 Task: Add a signature Gerald Davis containing With sincere appreciation and gratitude, Gerald Davis to email address softage.2@softage.net and add a folder Fragrances
Action: Mouse moved to (71, 100)
Screenshot: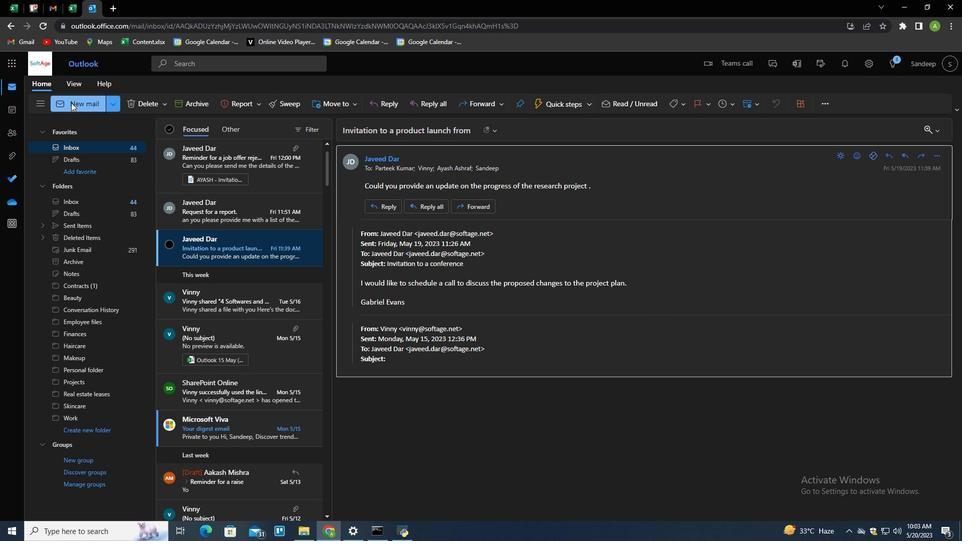 
Action: Mouse pressed left at (71, 100)
Screenshot: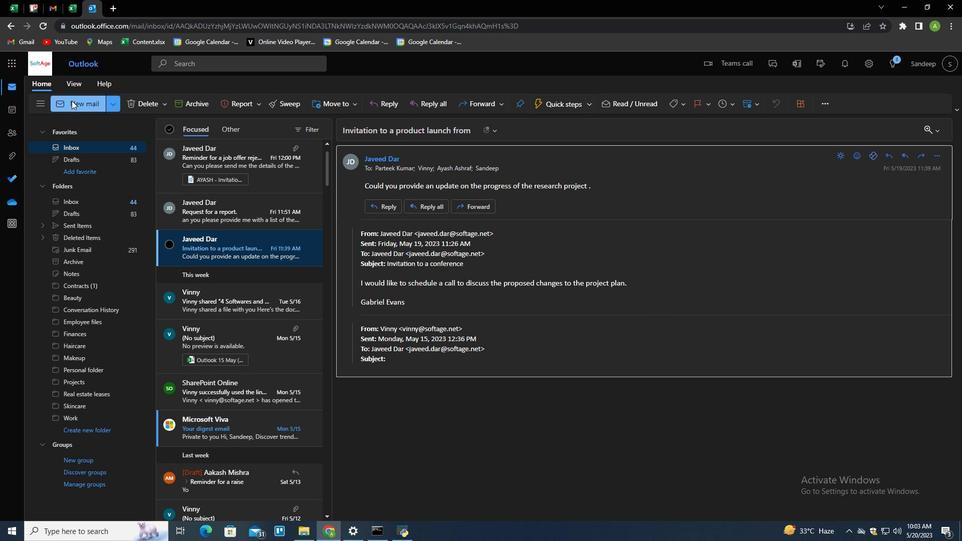 
Action: Mouse moved to (668, 103)
Screenshot: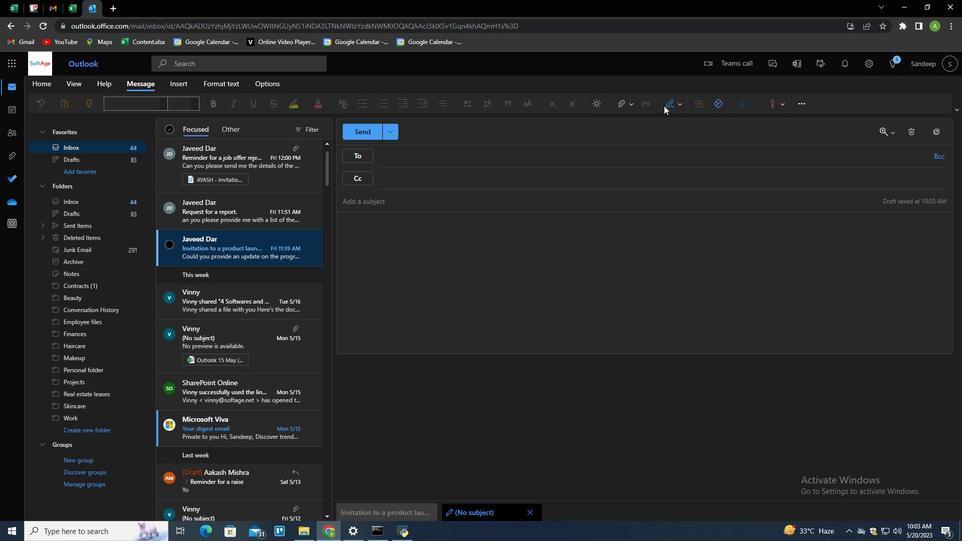 
Action: Mouse pressed left at (668, 103)
Screenshot: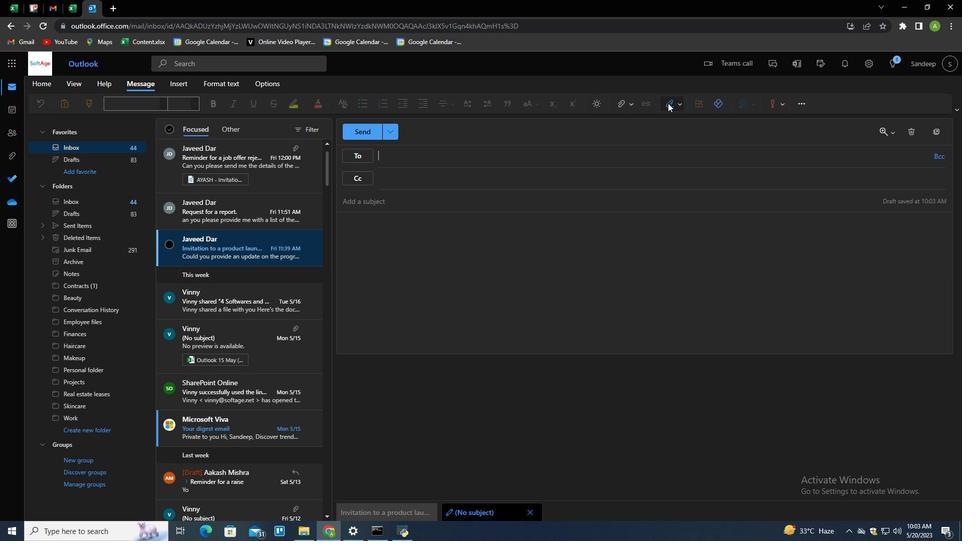 
Action: Mouse moved to (649, 141)
Screenshot: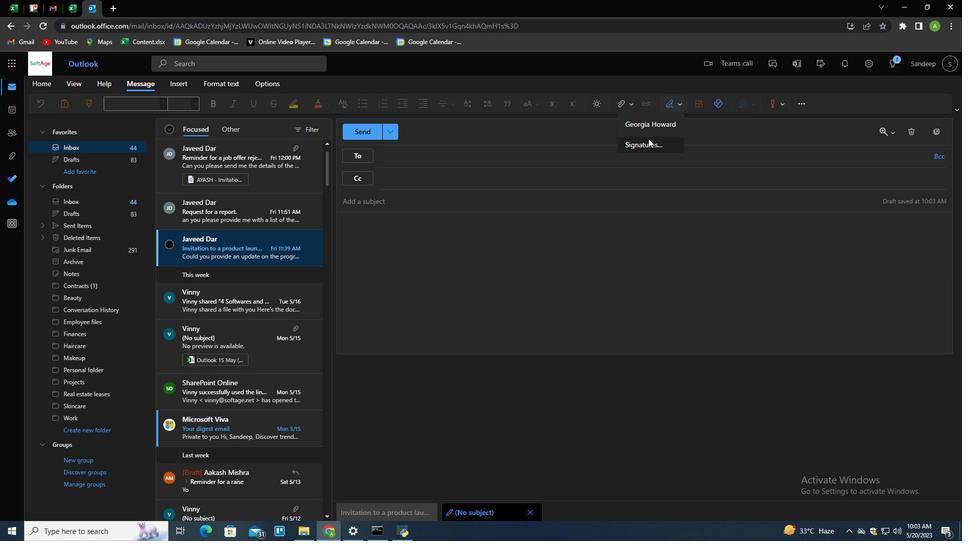 
Action: Mouse pressed left at (649, 141)
Screenshot: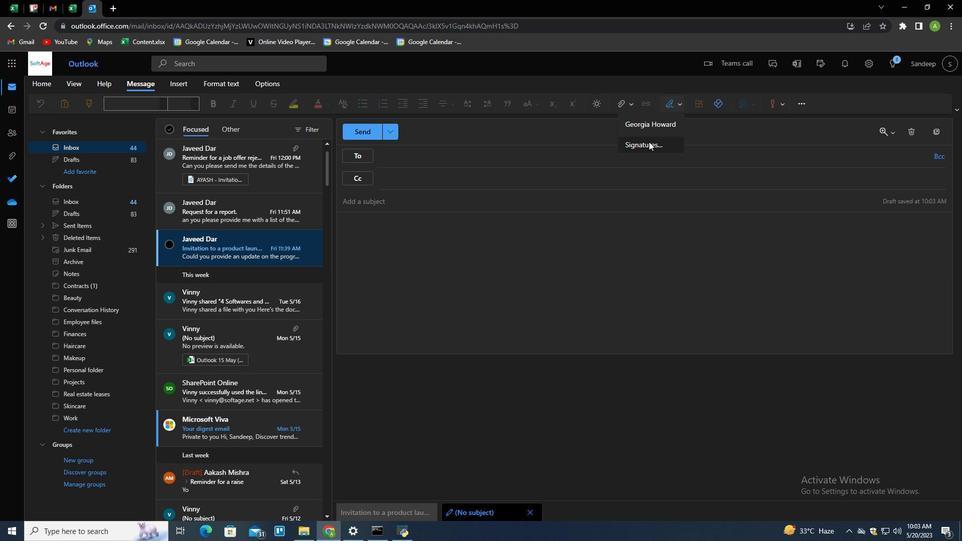 
Action: Mouse moved to (671, 180)
Screenshot: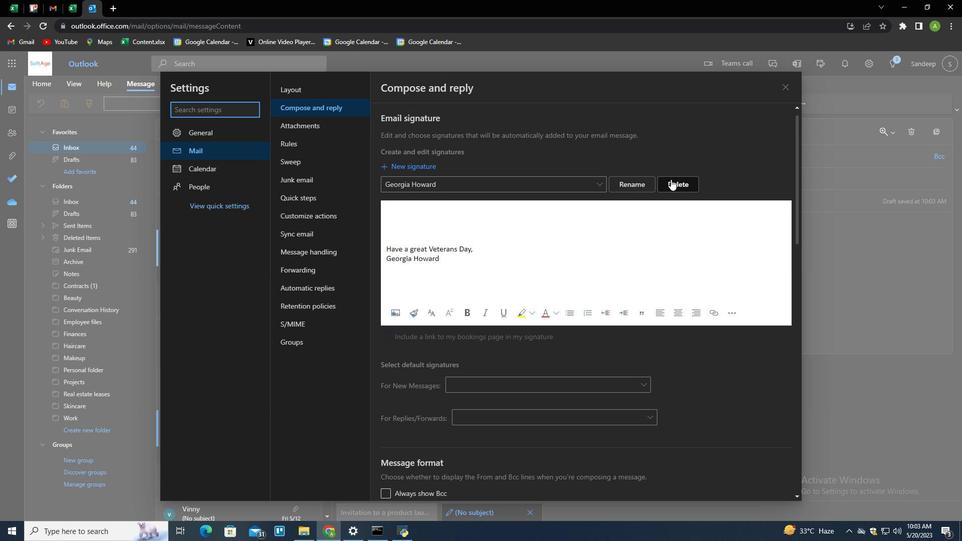 
Action: Mouse pressed left at (671, 180)
Screenshot: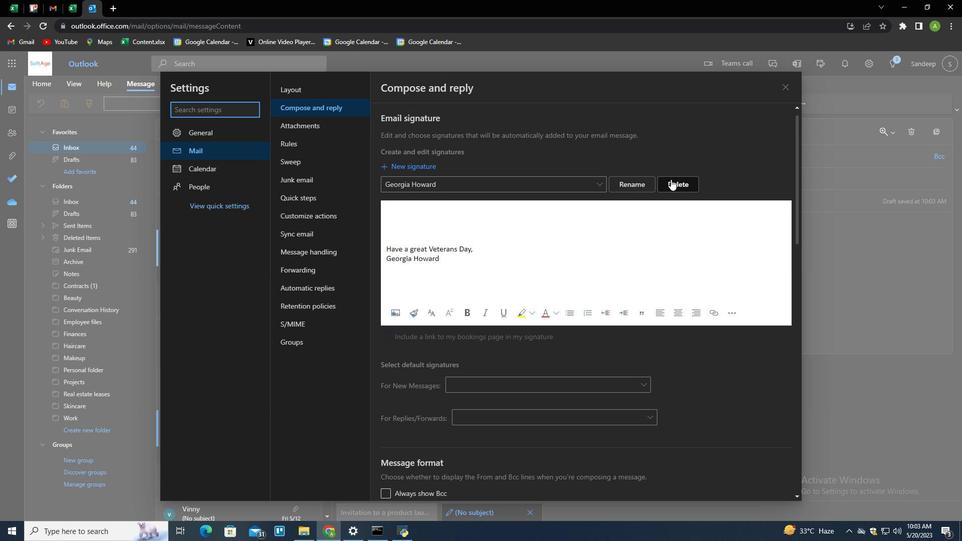 
Action: Mouse moved to (664, 181)
Screenshot: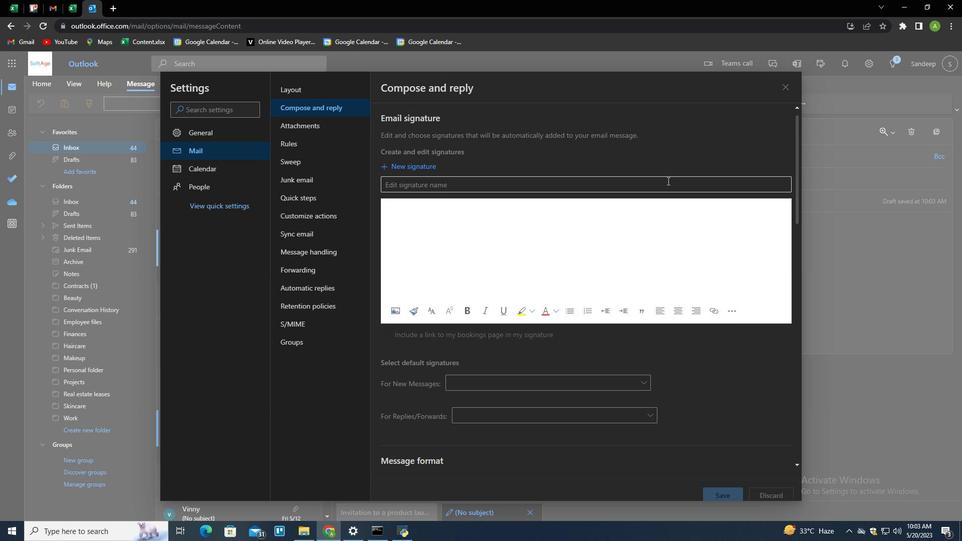 
Action: Mouse pressed left at (664, 181)
Screenshot: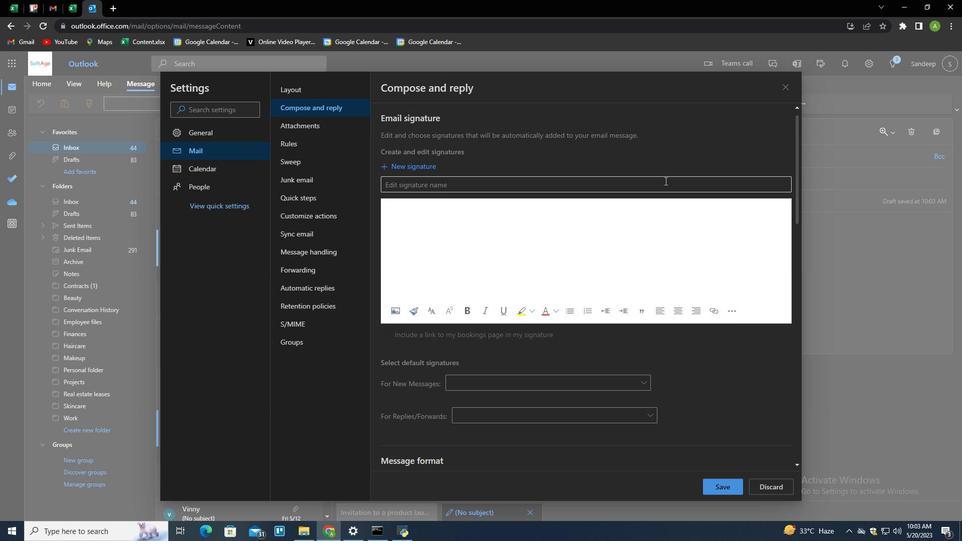 
Action: Key pressed <Key.shift>Gerald<Key.space><Key.shift>Dacis<Key.backspace><Key.backspace><Key.backspace>vis<Key.space>
Screenshot: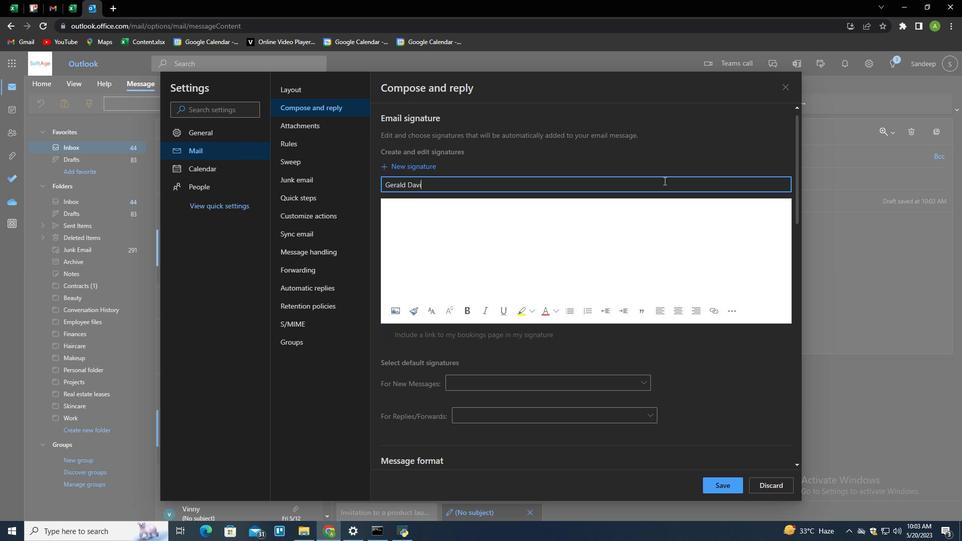 
Action: Mouse moved to (529, 234)
Screenshot: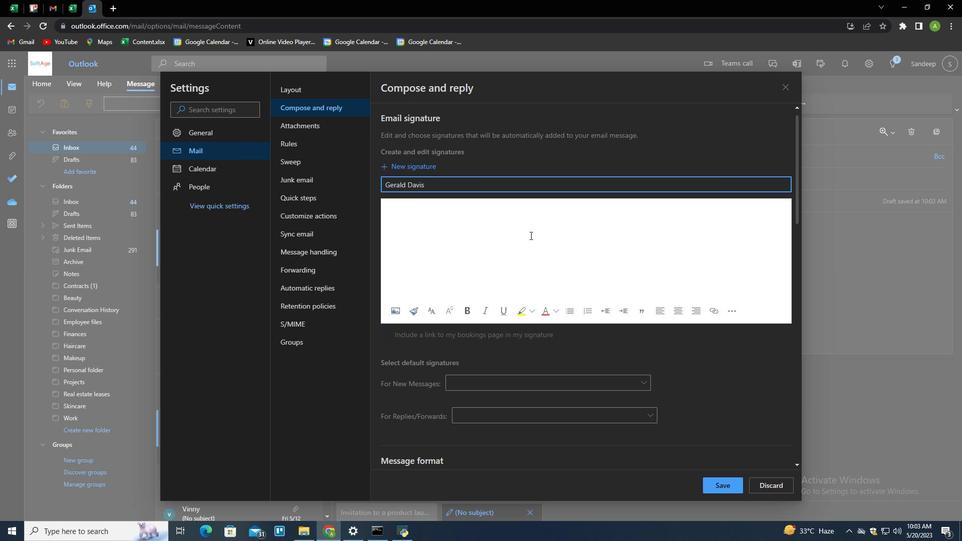 
Action: Mouse pressed left at (529, 234)
Screenshot: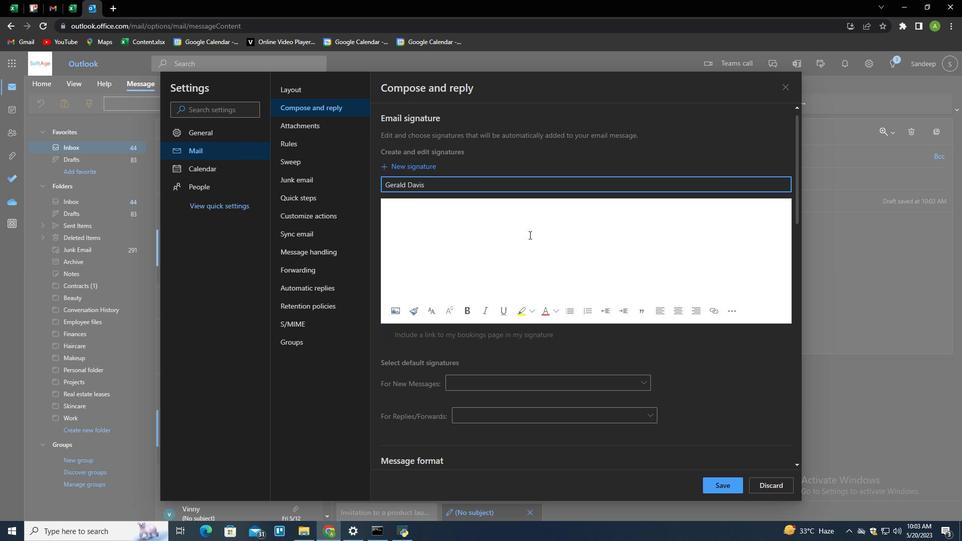 
Action: Key pressed <Key.down><Key.down><Key.down><Key.shift_r><Key.enter><Key.enter><Key.enter><Key.enter><Key.enter><Key.shift>With<Key.space>sincere<Key.space>appreciation<Key.space>and<Key.space>gratidur<Key.backspace><Key.backspace>e<Key.backspace><Key.backspace>tude,<Key.shift_r><Key.enter><Key.shift>Gen<Key.backspace>rald<Key.space><Key.shift><Key.shift><Key.shift><Key.shift><Key.shift><Key.shift><Key.shift>Davis
Screenshot: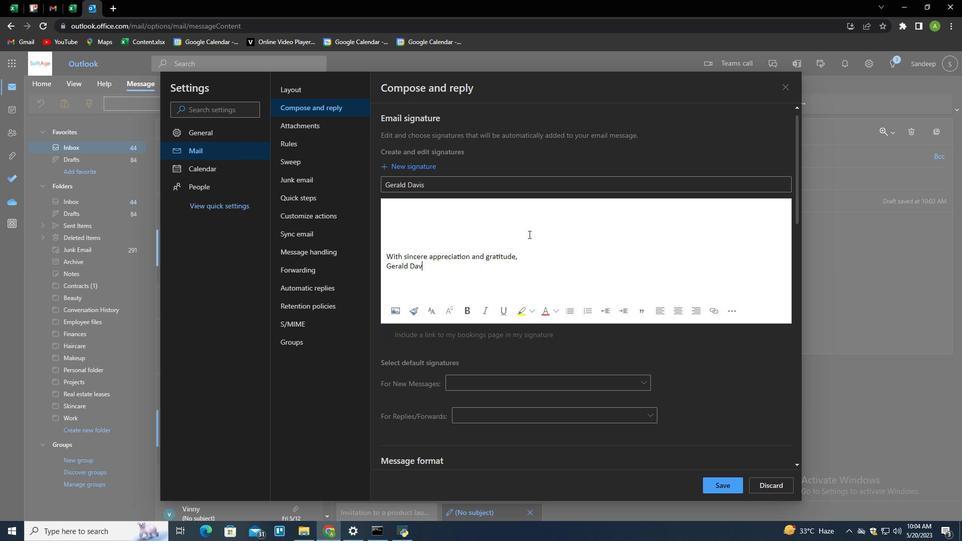 
Action: Mouse moved to (724, 484)
Screenshot: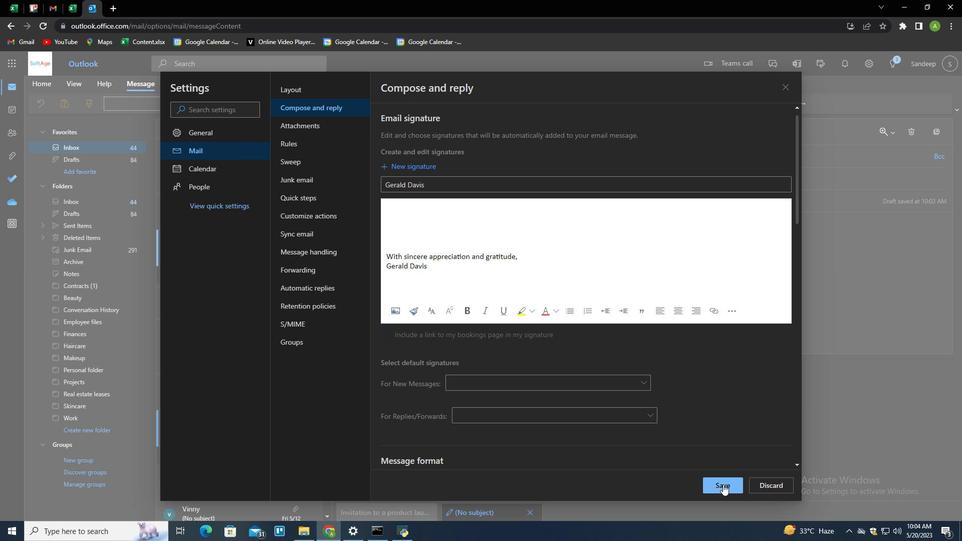 
Action: Mouse pressed left at (724, 484)
Screenshot: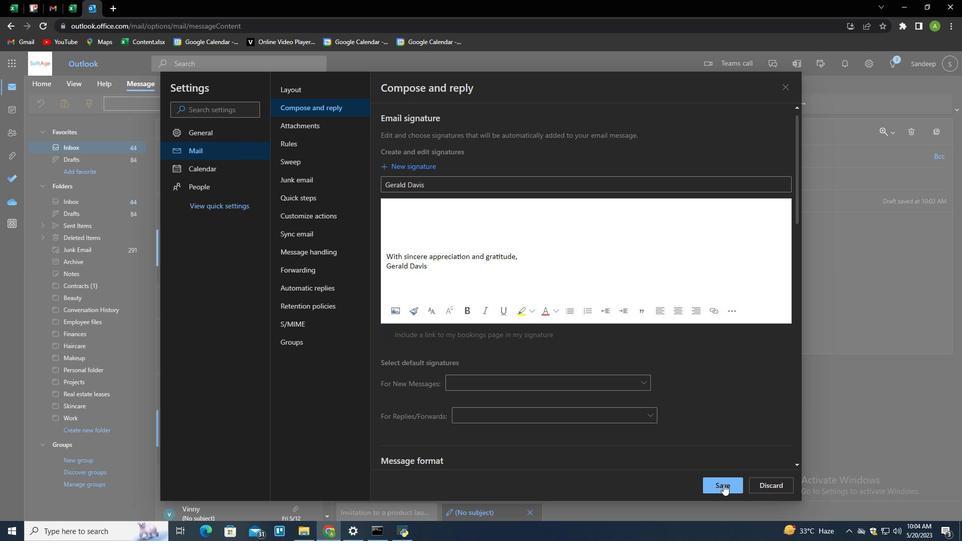 
Action: Mouse moved to (848, 261)
Screenshot: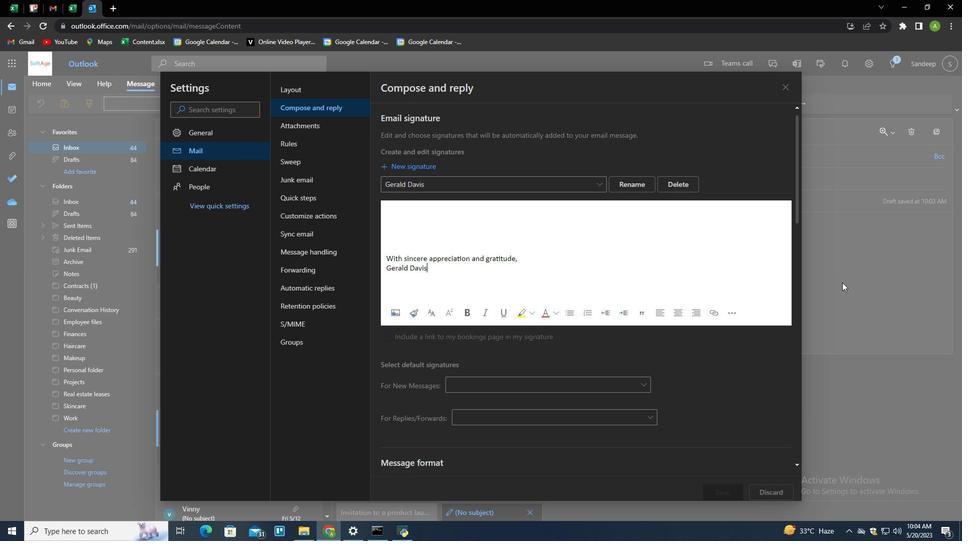 
Action: Mouse pressed left at (848, 261)
Screenshot: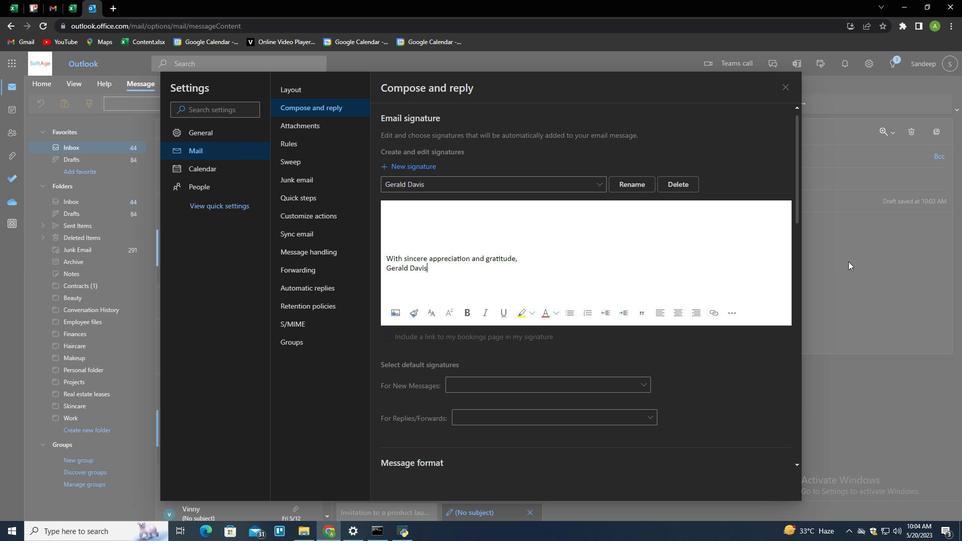 
Action: Mouse moved to (677, 107)
Screenshot: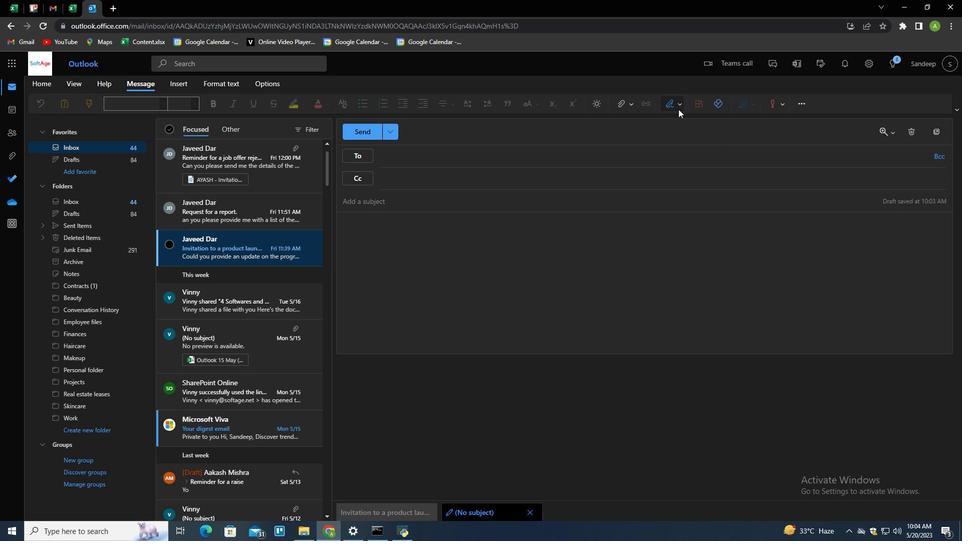 
Action: Mouse pressed left at (677, 107)
Screenshot: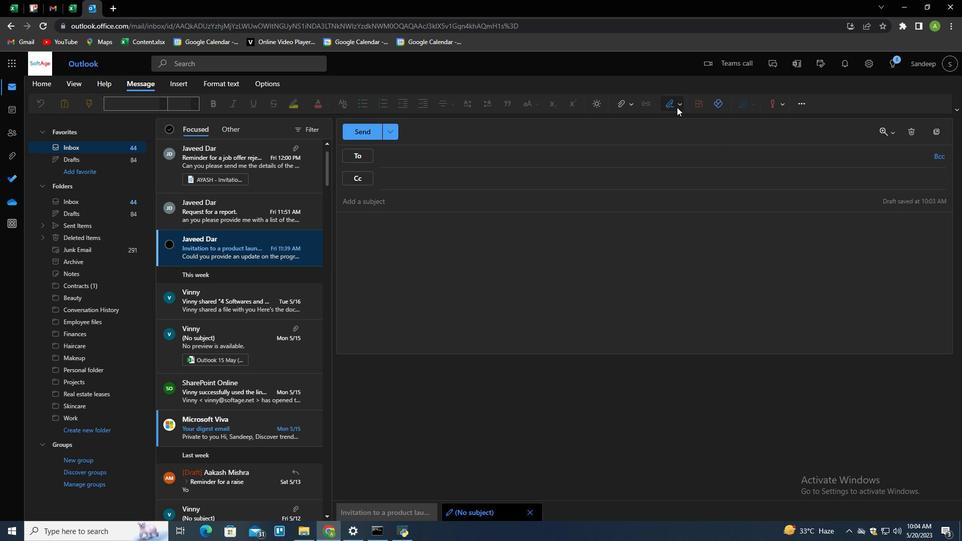 
Action: Mouse moved to (663, 124)
Screenshot: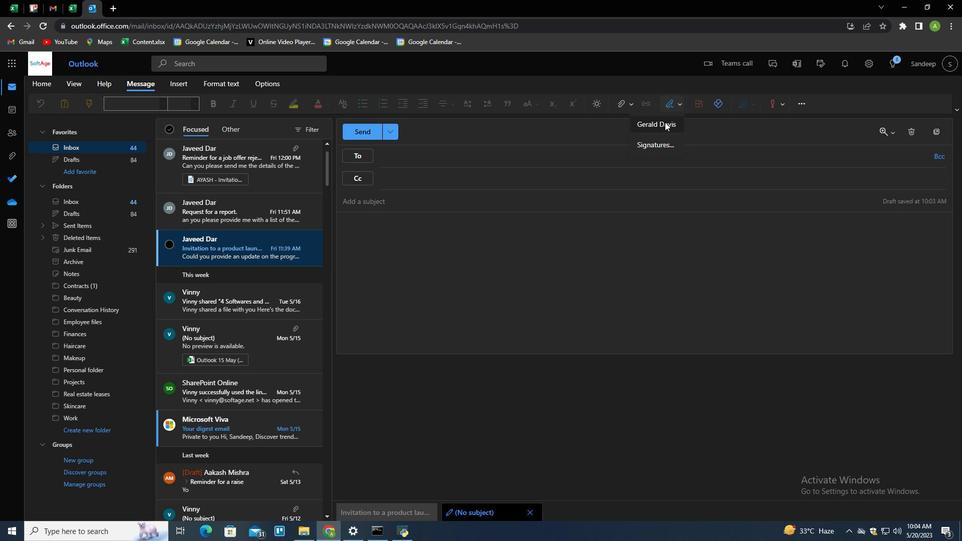 
Action: Mouse pressed left at (663, 124)
Screenshot: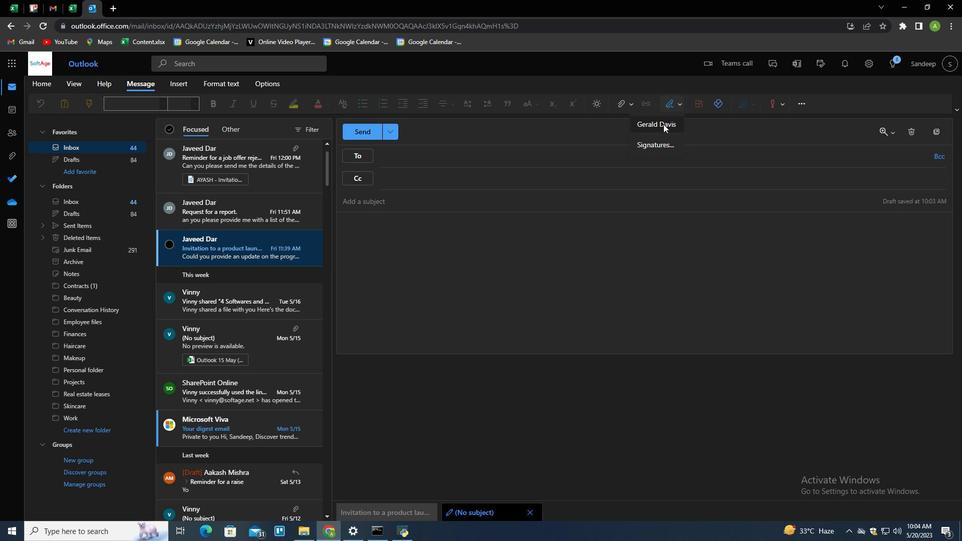 
Action: Mouse moved to (405, 153)
Screenshot: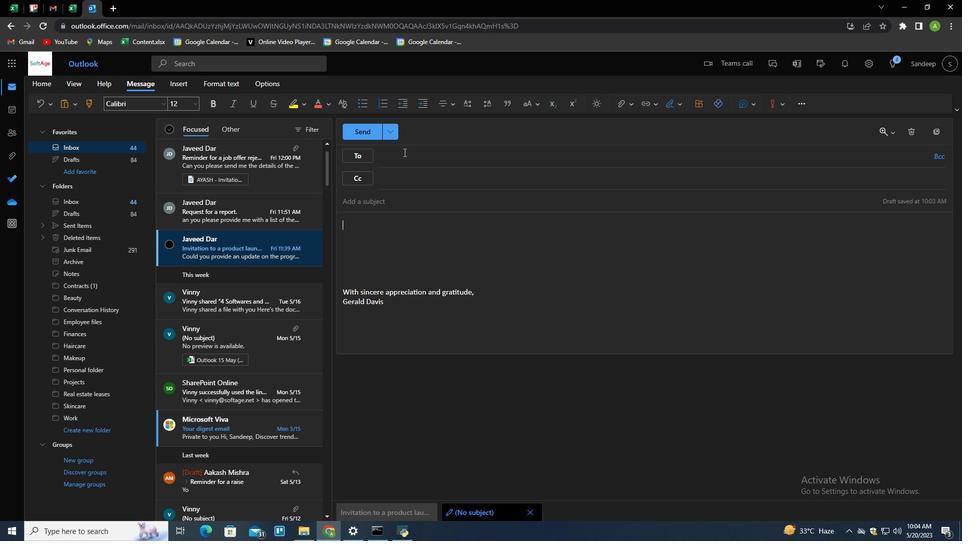 
Action: Mouse pressed left at (405, 153)
Screenshot: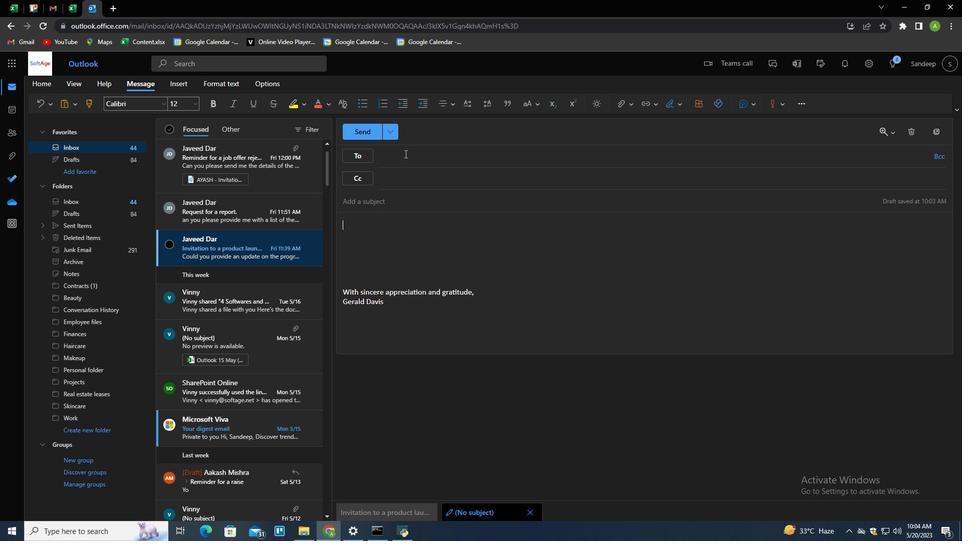 
Action: Key pressed softage.2<Key.shift>@softage.net<Key.enter>
Screenshot: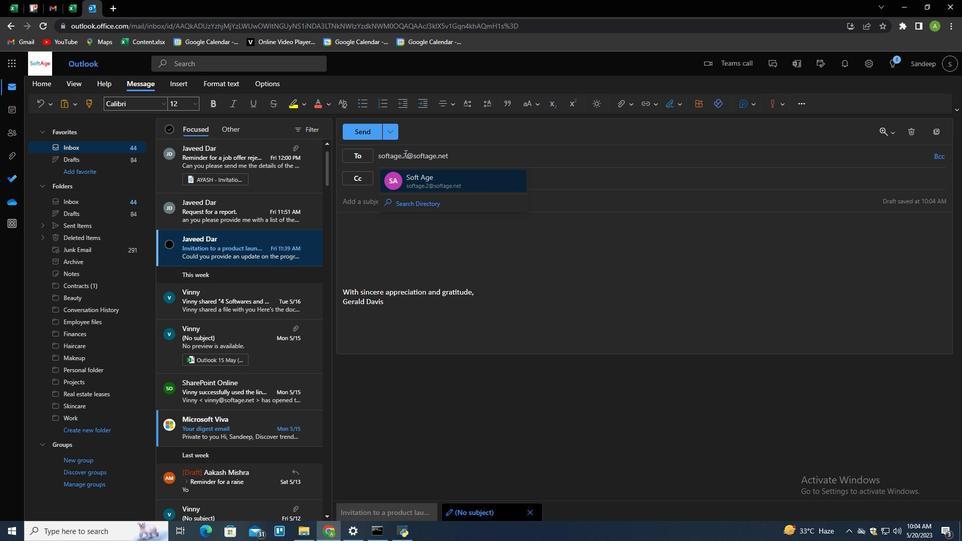 
Action: Mouse moved to (94, 431)
Screenshot: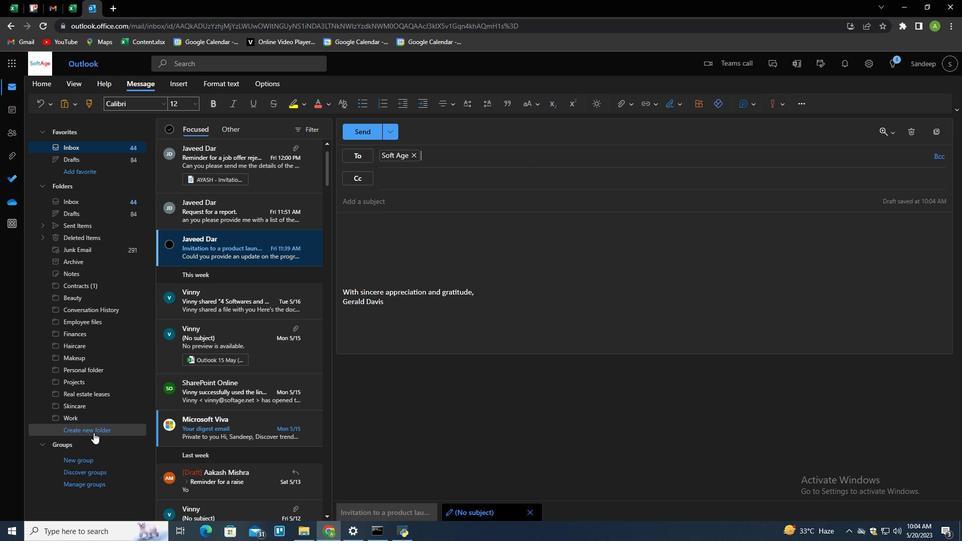 
Action: Mouse pressed left at (94, 431)
Screenshot: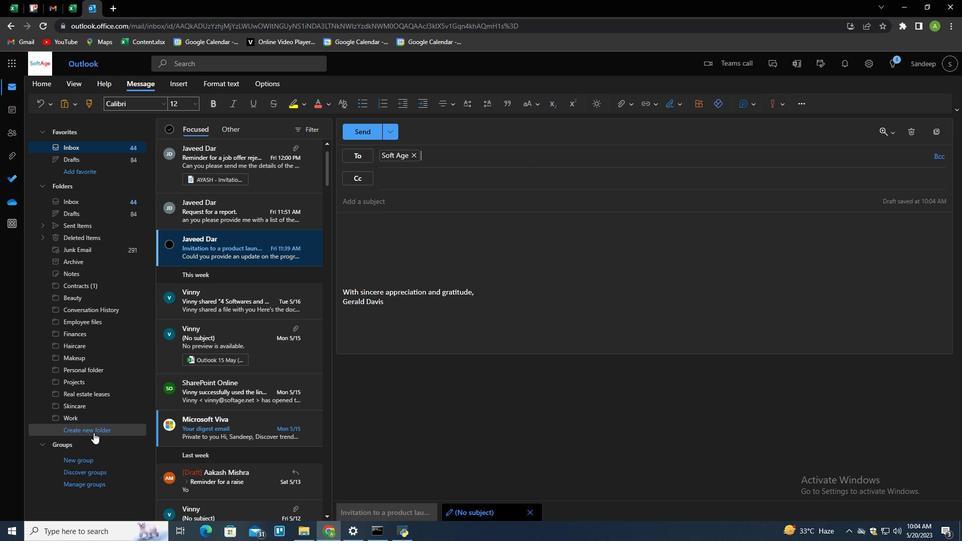 
Action: Key pressed <Key.shift><Key.shift><Key.shift><Key.shift><Key.shift><Key.shift><Key.shift>Fragrances<Key.enter>
Screenshot: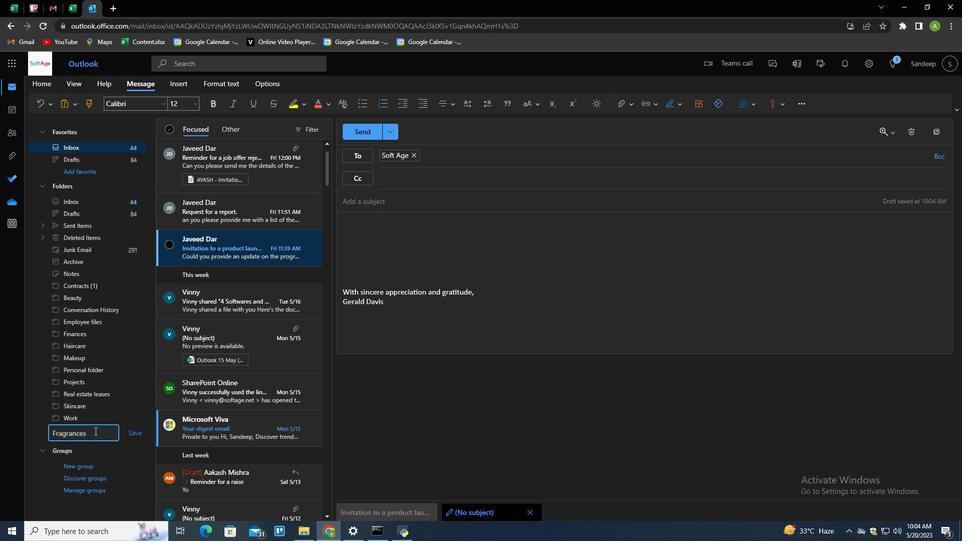 
Action: Mouse moved to (474, 473)
Screenshot: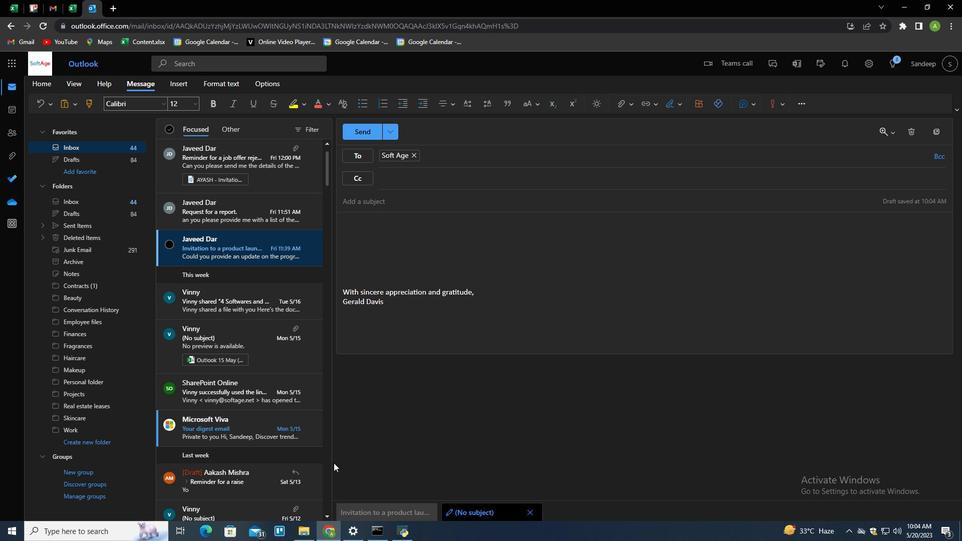 
